 Task: Select a due date automation when advanced on, 2 days before a card is due add content without an empty description at 11:00 AM.
Action: Mouse moved to (1022, 77)
Screenshot: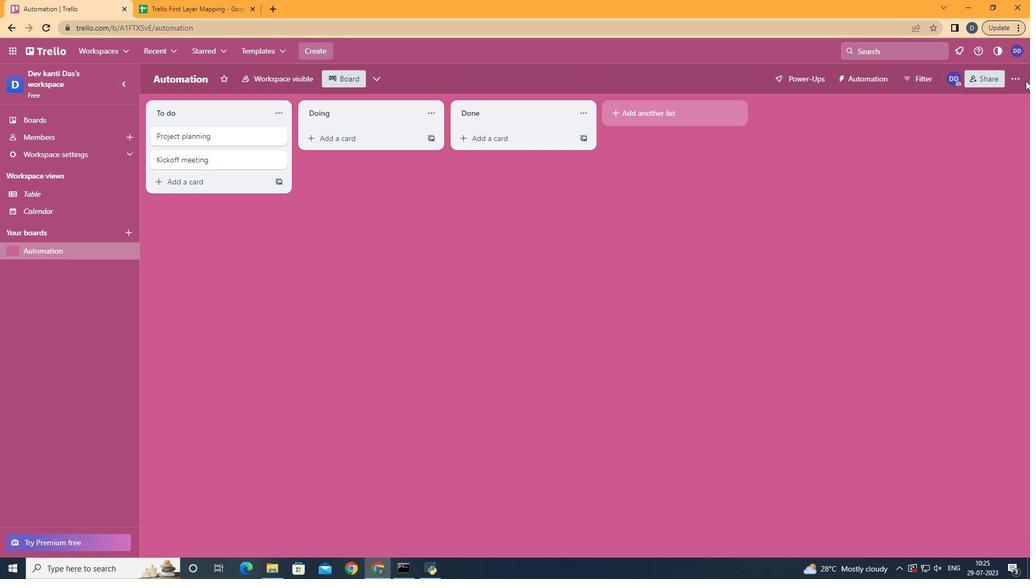 
Action: Mouse pressed left at (1022, 77)
Screenshot: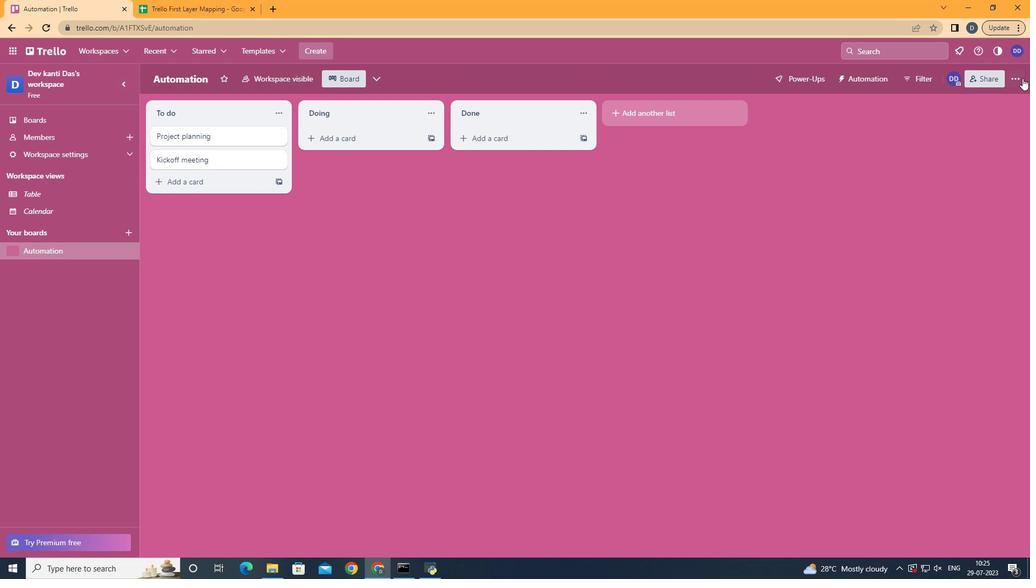 
Action: Mouse moved to (931, 224)
Screenshot: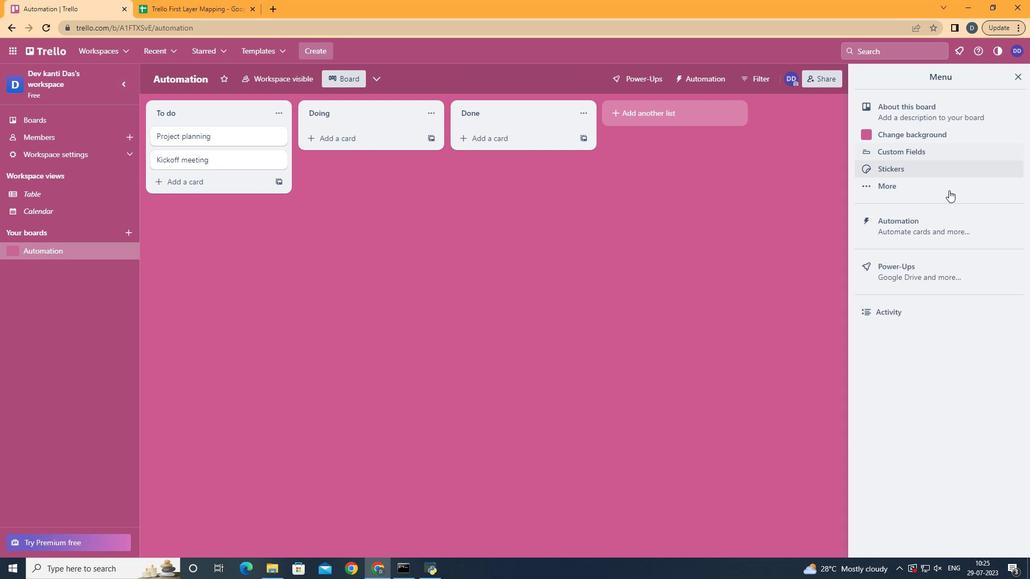 
Action: Mouse pressed left at (931, 224)
Screenshot: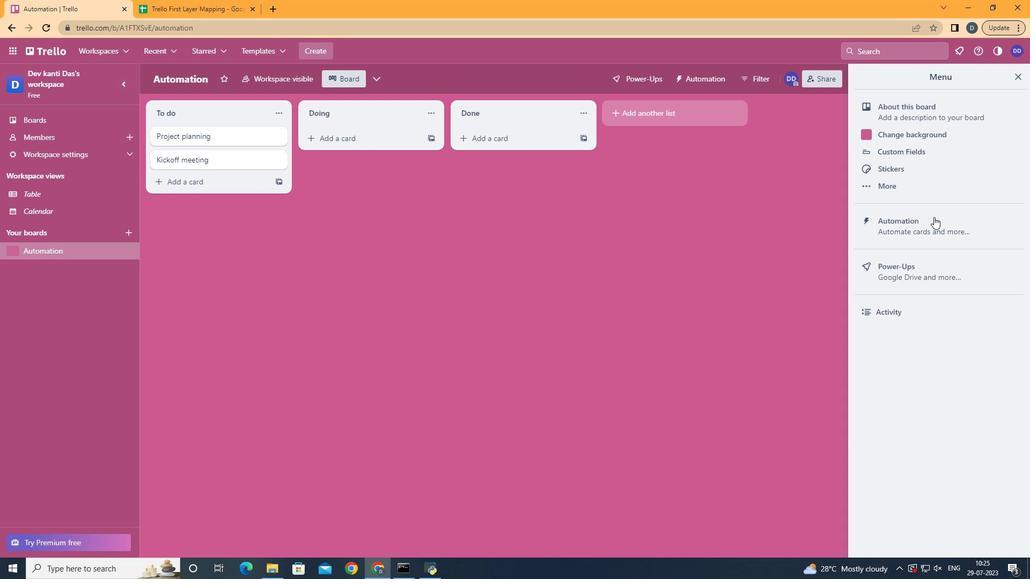 
Action: Mouse moved to (166, 216)
Screenshot: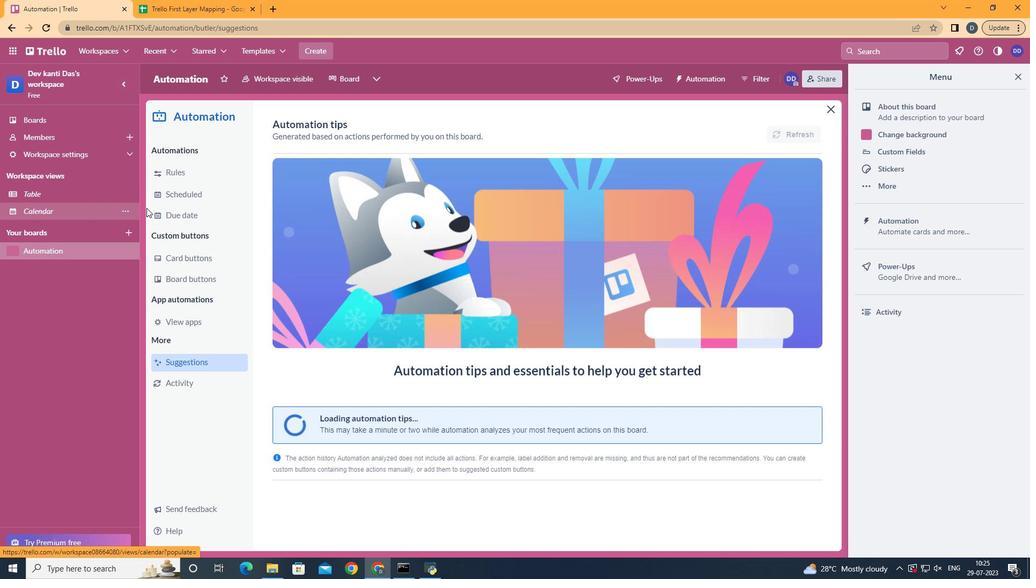 
Action: Mouse pressed left at (166, 216)
Screenshot: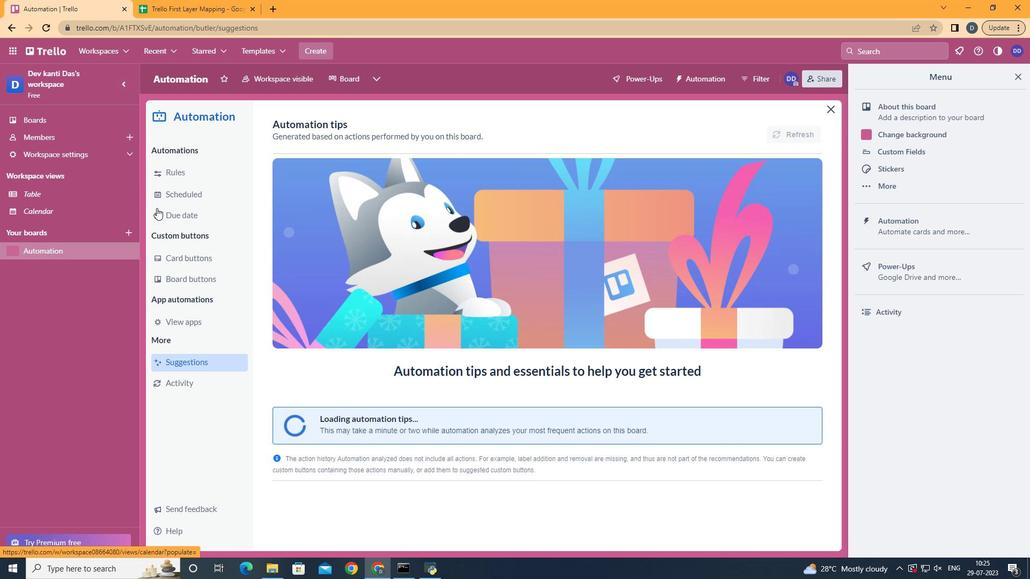 
Action: Mouse moved to (771, 128)
Screenshot: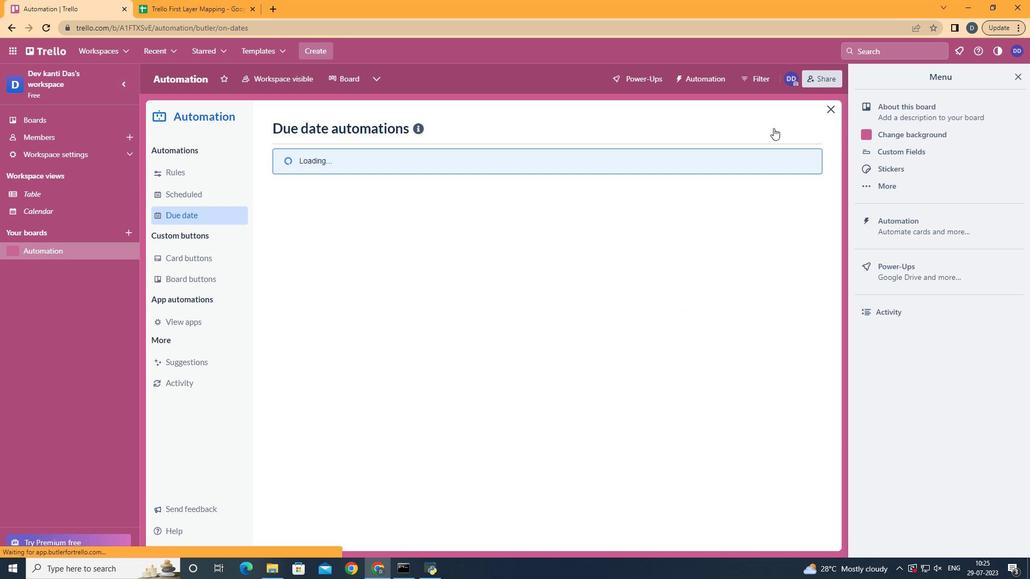 
Action: Mouse pressed left at (771, 128)
Screenshot: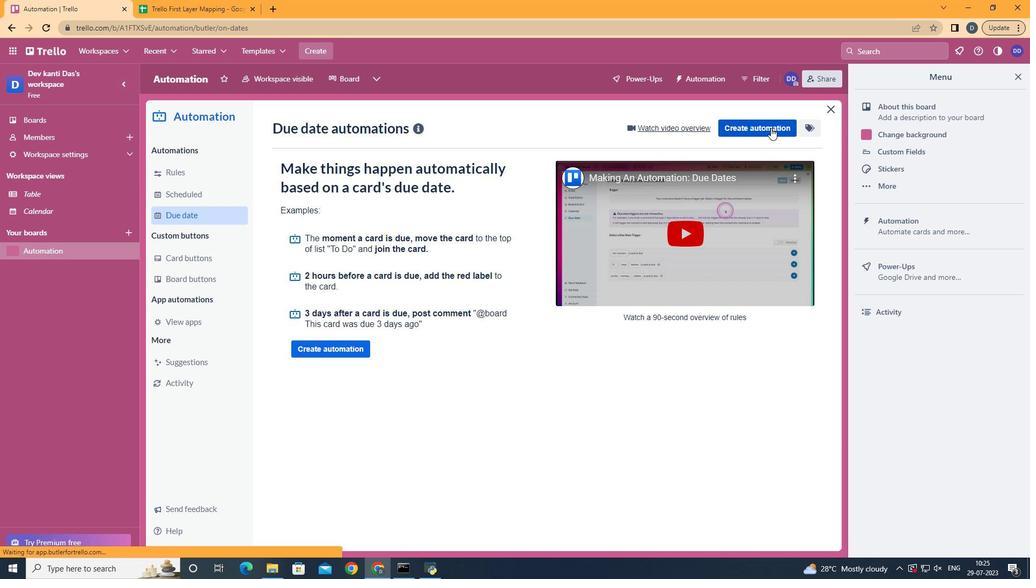
Action: Mouse moved to (531, 228)
Screenshot: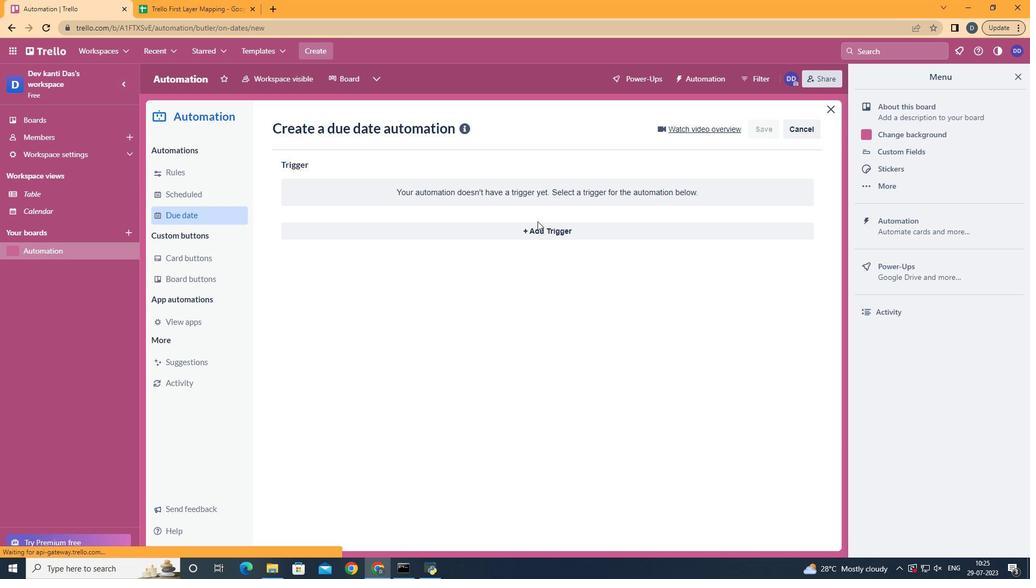 
Action: Mouse pressed left at (531, 228)
Screenshot: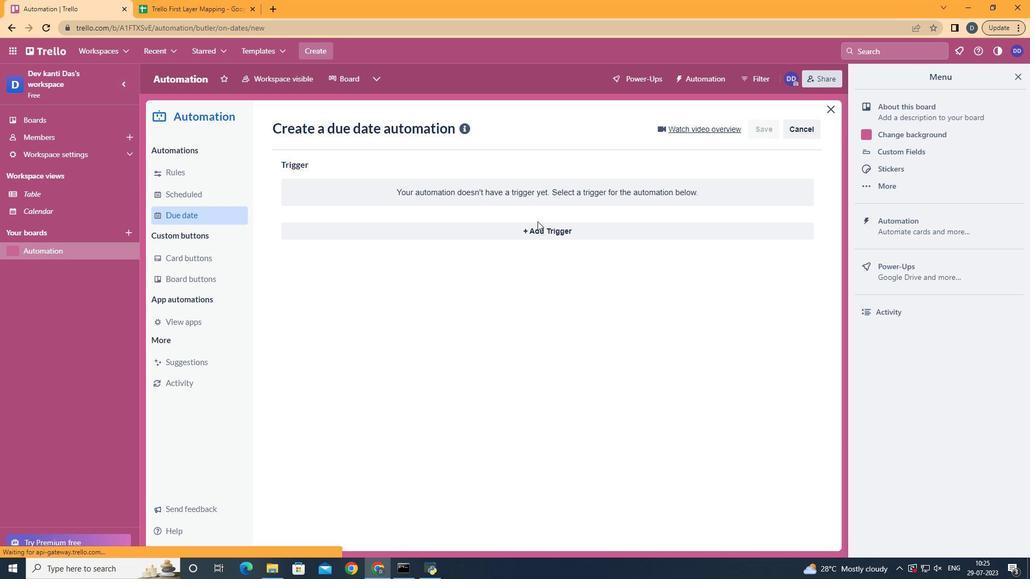 
Action: Mouse moved to (430, 390)
Screenshot: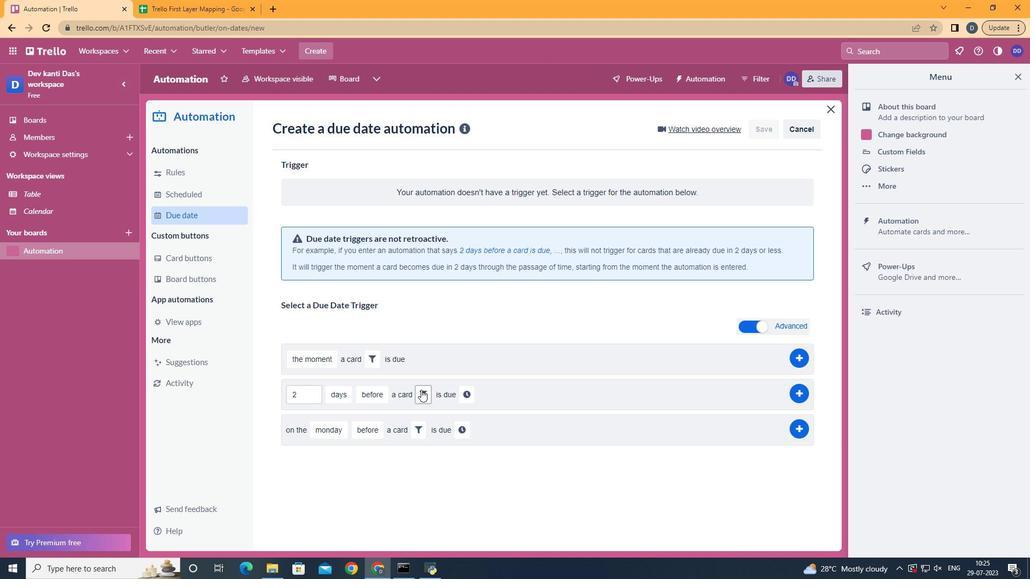 
Action: Mouse pressed left at (430, 390)
Screenshot: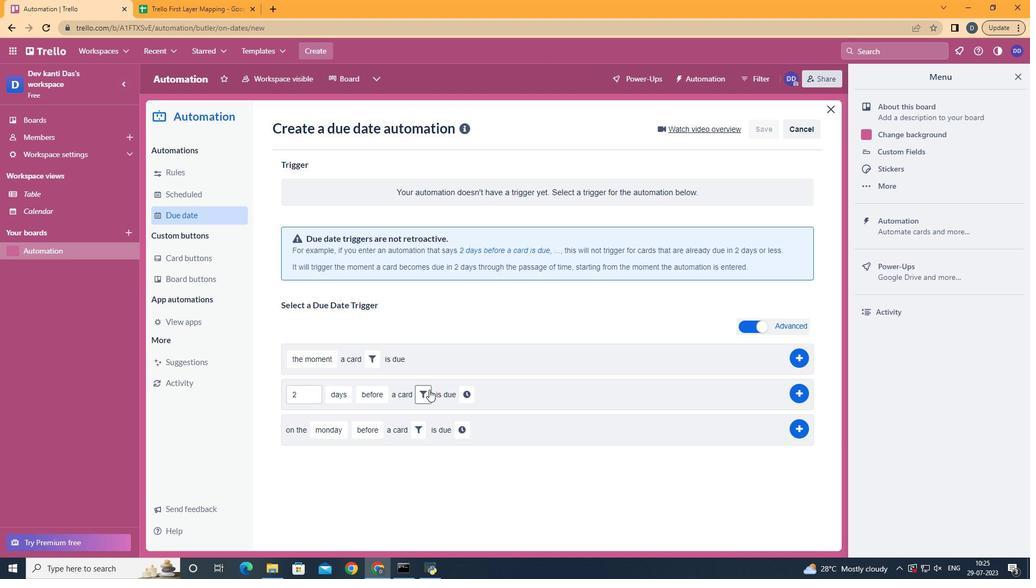 
Action: Mouse moved to (555, 428)
Screenshot: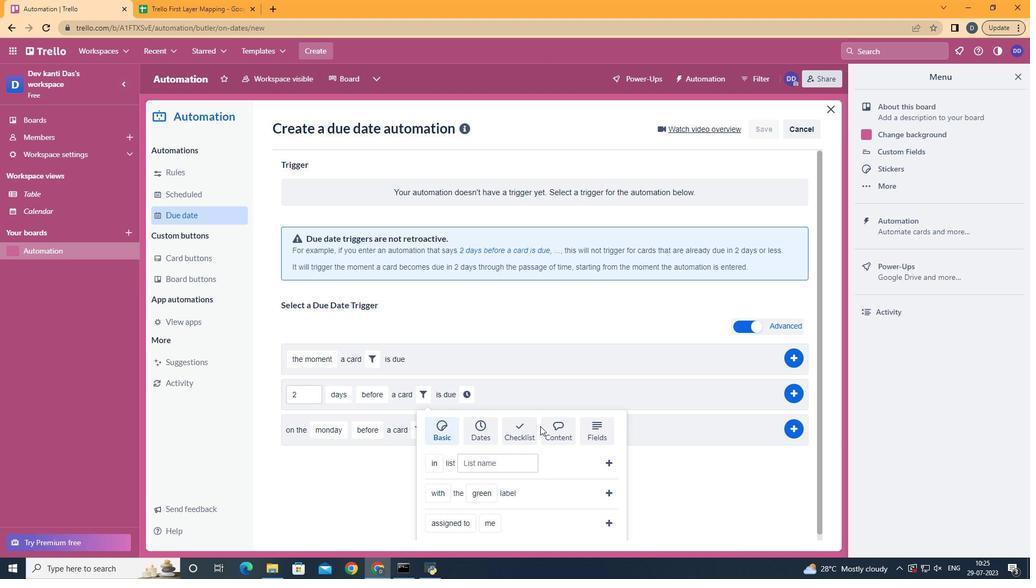 
Action: Mouse pressed left at (555, 428)
Screenshot: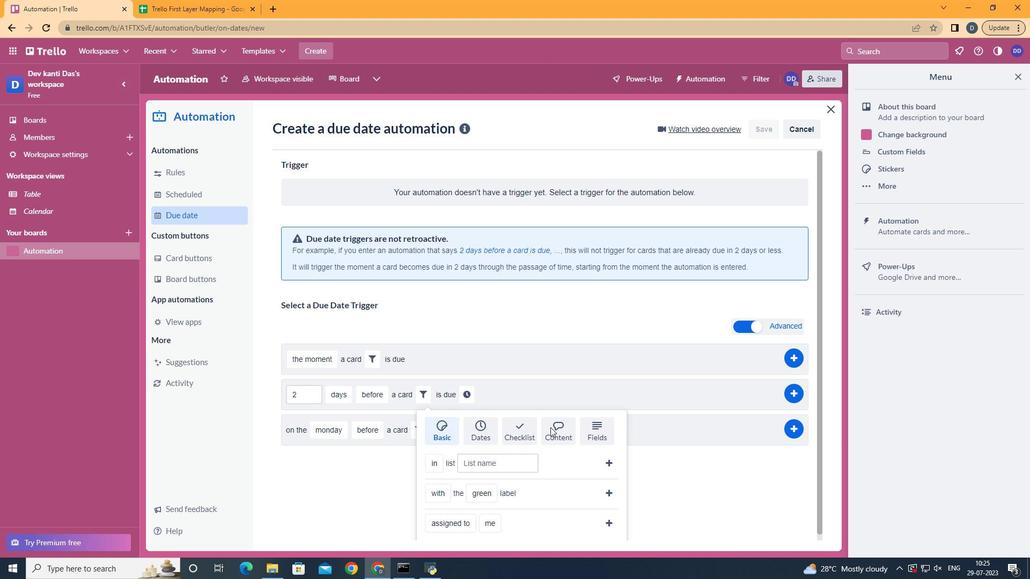 
Action: Mouse moved to (449, 535)
Screenshot: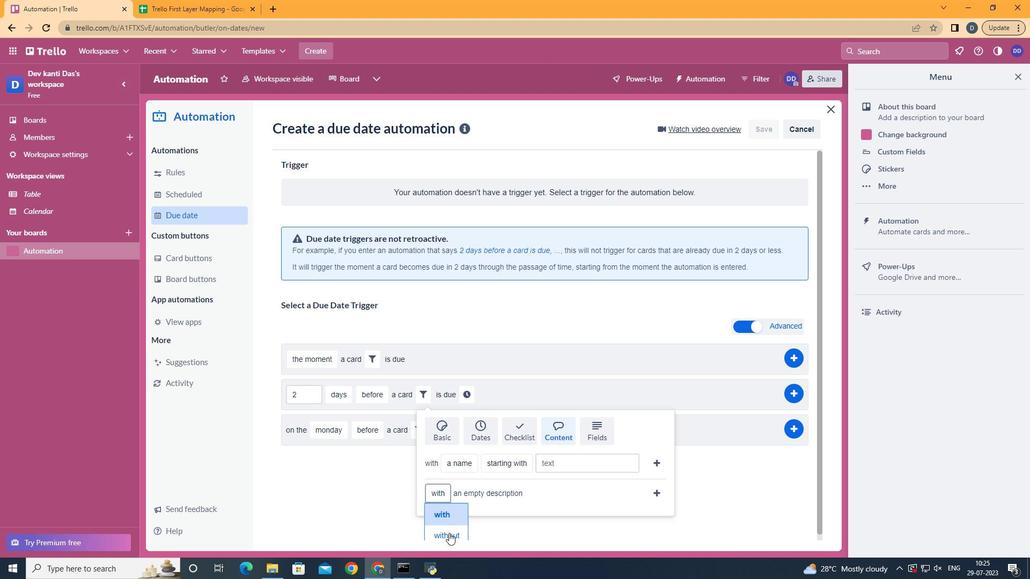 
Action: Mouse pressed left at (449, 535)
Screenshot: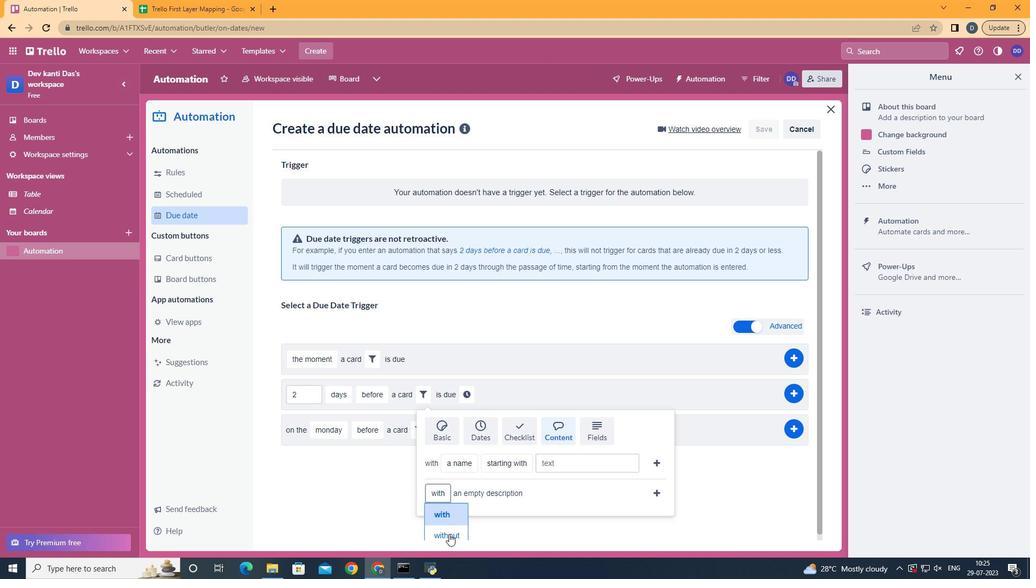 
Action: Mouse moved to (657, 494)
Screenshot: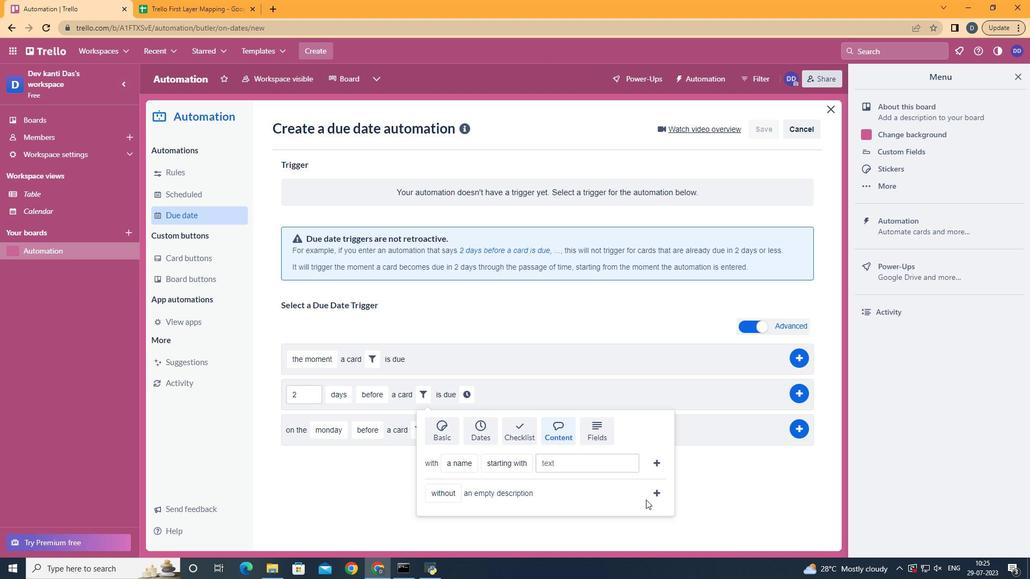 
Action: Mouse pressed left at (657, 494)
Screenshot: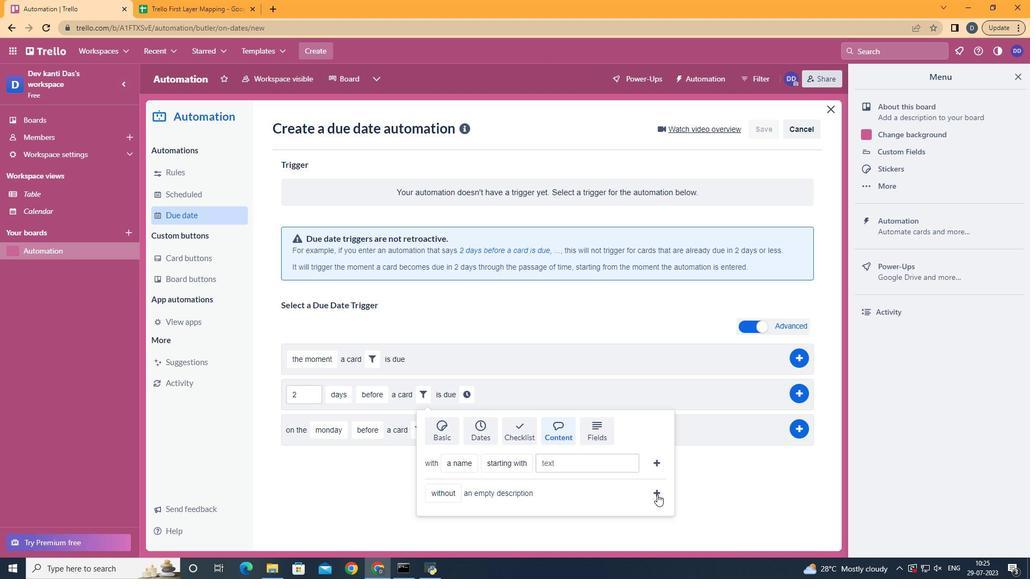 
Action: Mouse moved to (591, 396)
Screenshot: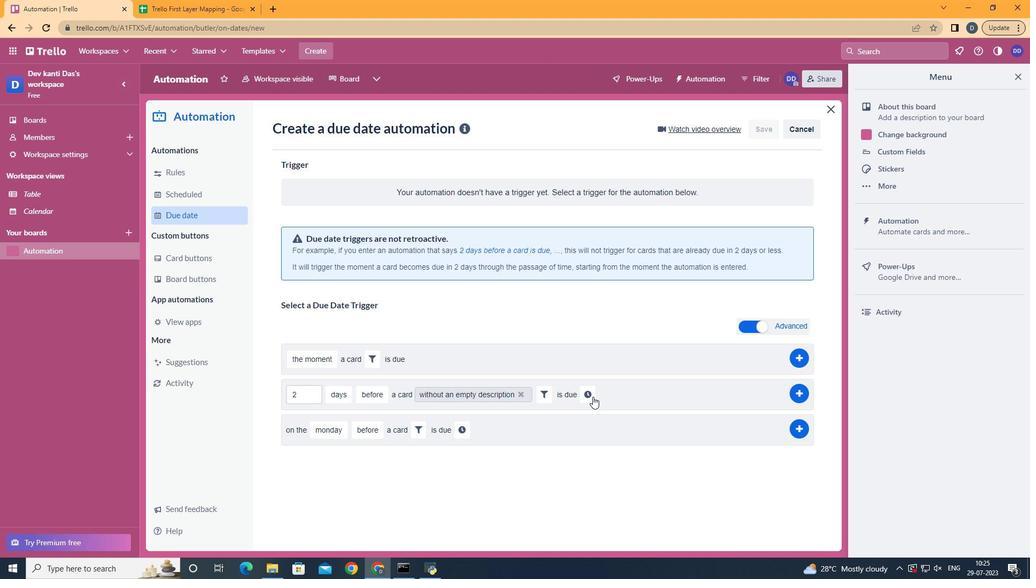 
Action: Mouse pressed left at (591, 396)
Screenshot: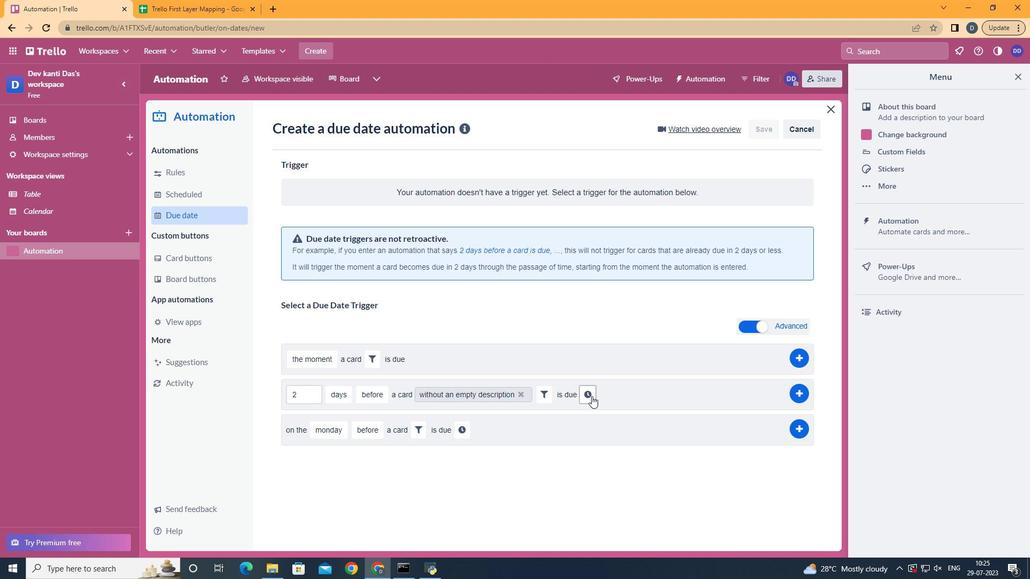 
Action: Mouse moved to (613, 393)
Screenshot: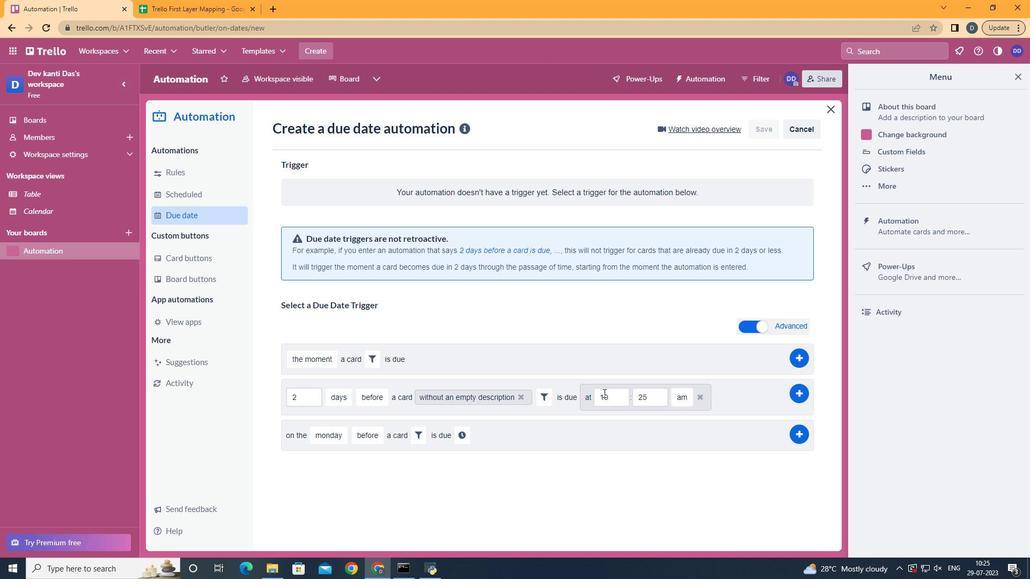 
Action: Mouse pressed left at (613, 393)
Screenshot: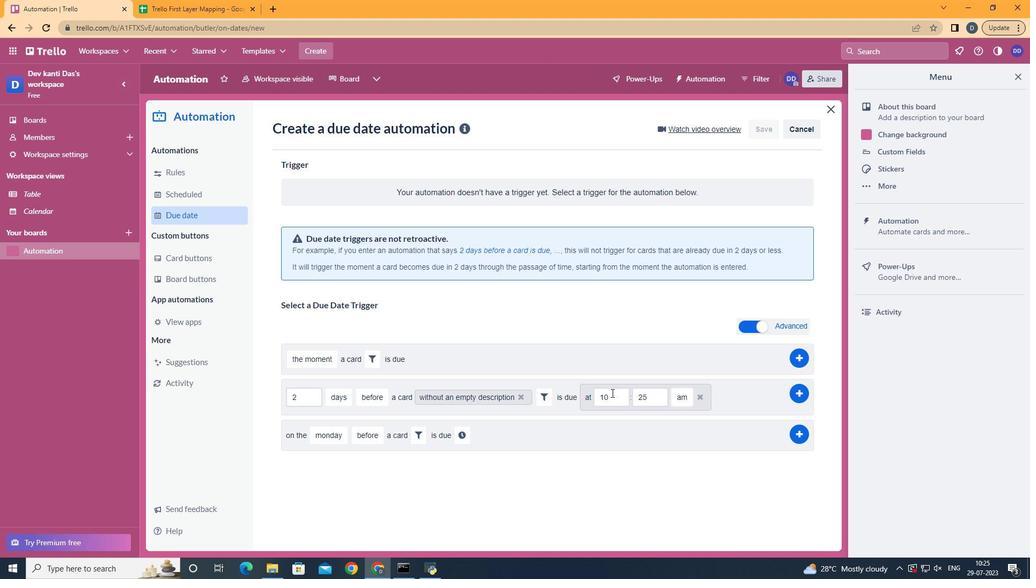 
Action: Key pressed <Key.backspace><Key.backspace>11
Screenshot: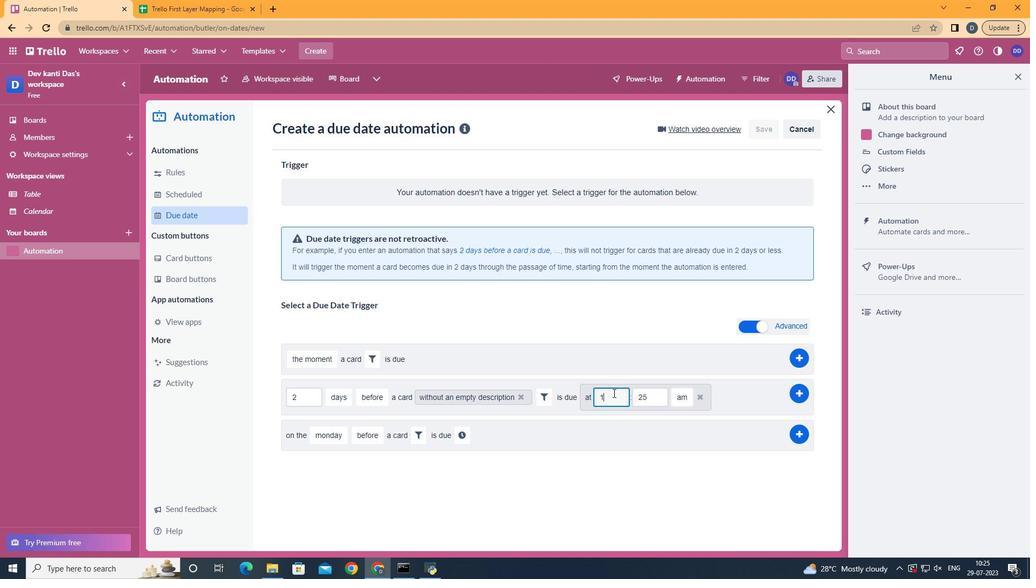 
Action: Mouse moved to (653, 396)
Screenshot: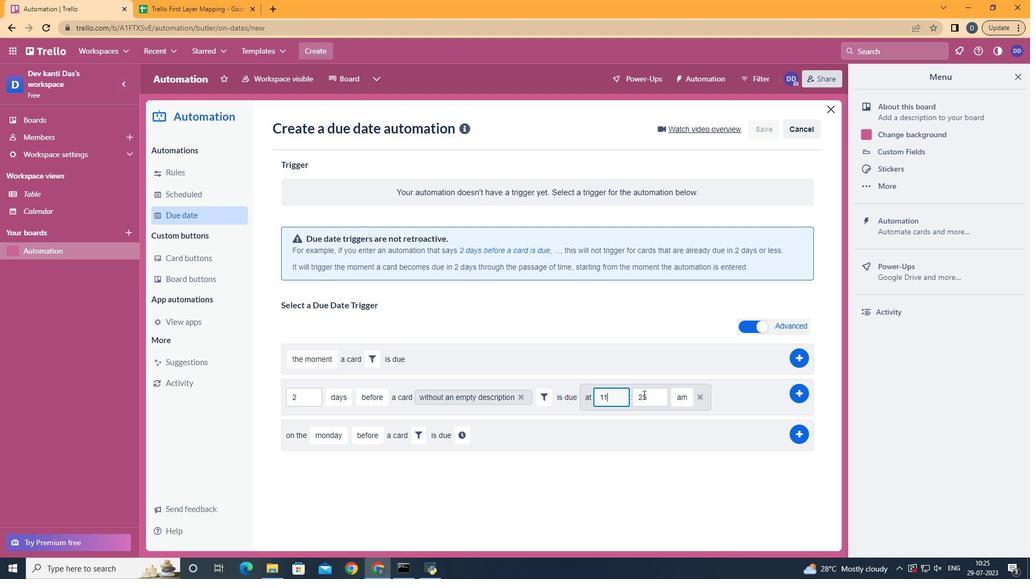 
Action: Mouse pressed left at (653, 396)
Screenshot: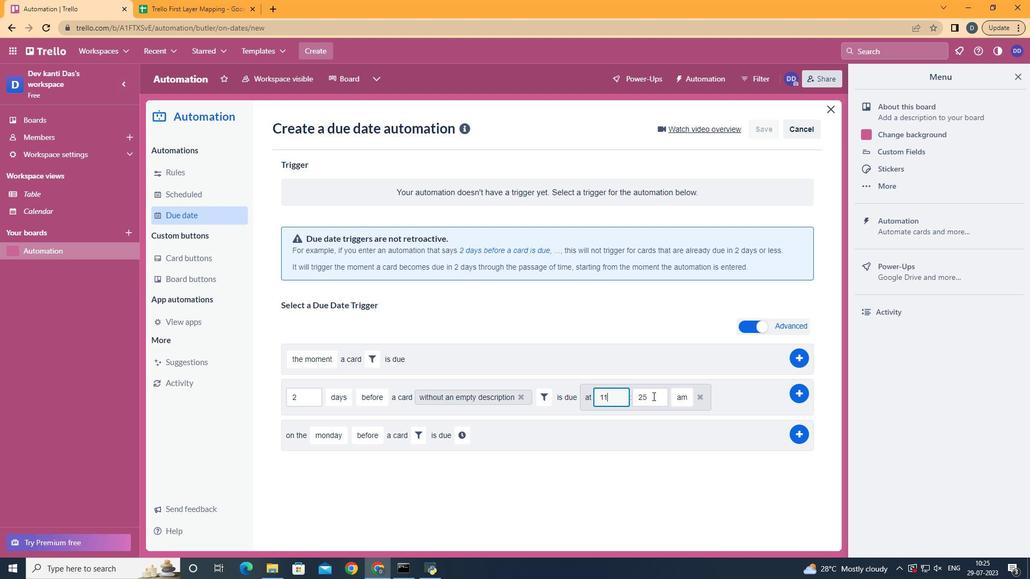 
Action: Key pressed <Key.backspace><Key.backspace>00
Screenshot: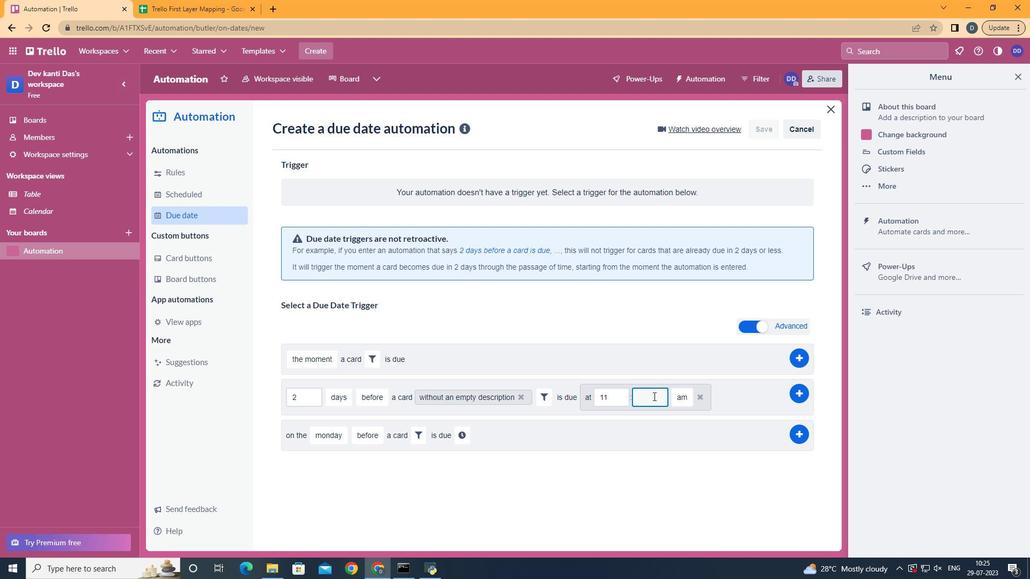 
Action: Mouse moved to (683, 423)
Screenshot: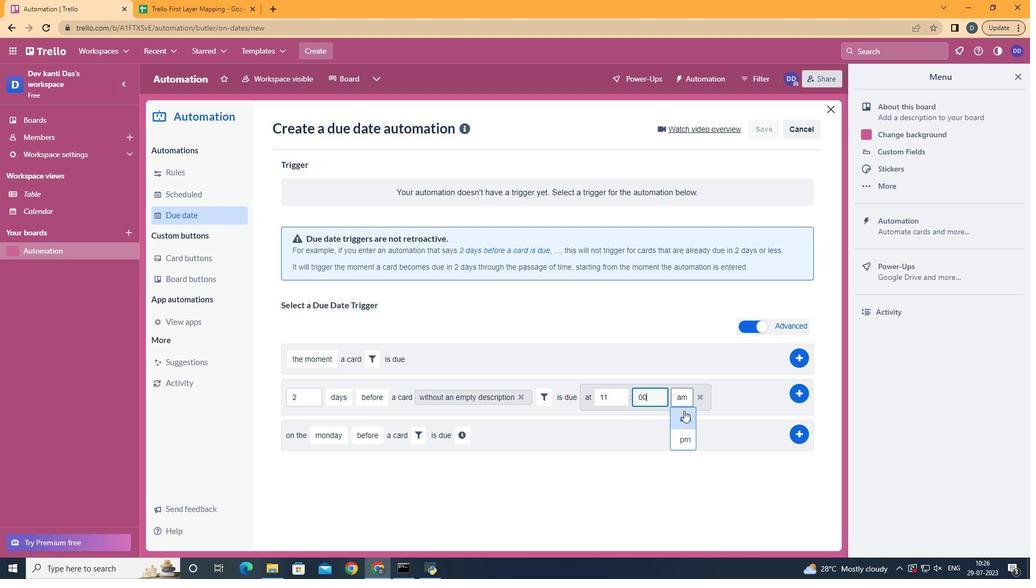 
Action: Mouse pressed left at (683, 423)
Screenshot: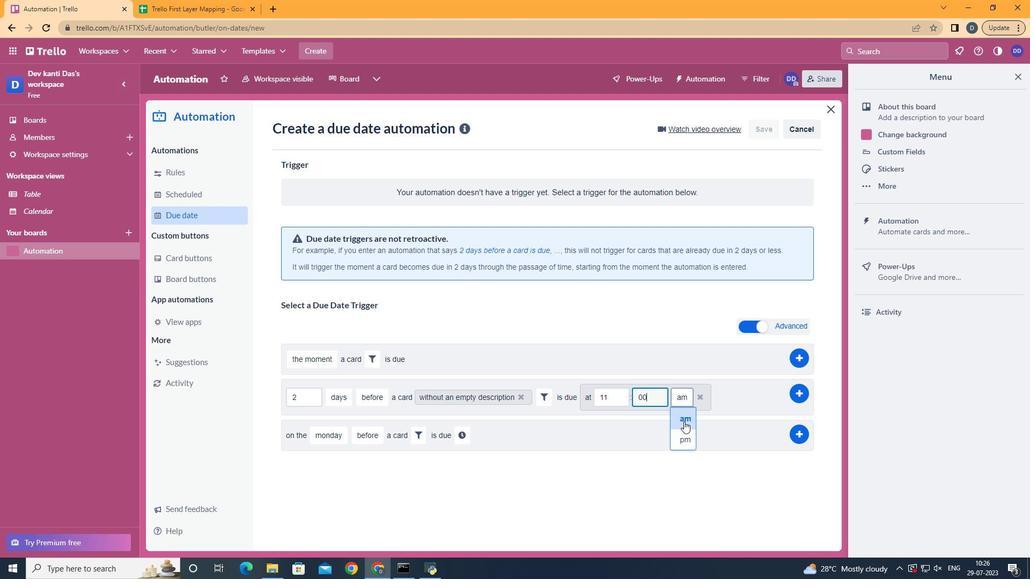 
